 Task: Apply italic to description text.
Action: Mouse moved to (437, 335)
Screenshot: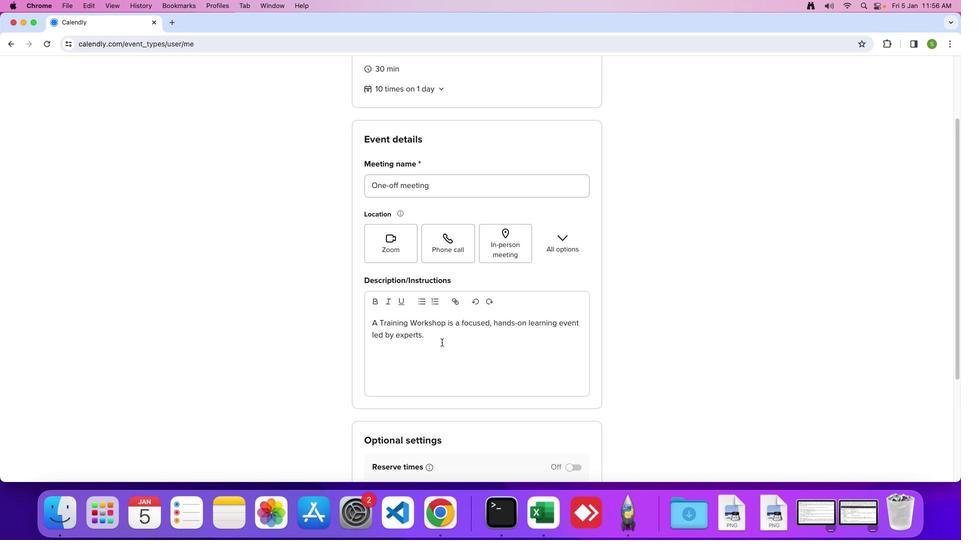 
Action: Mouse pressed left at (437, 335)
Screenshot: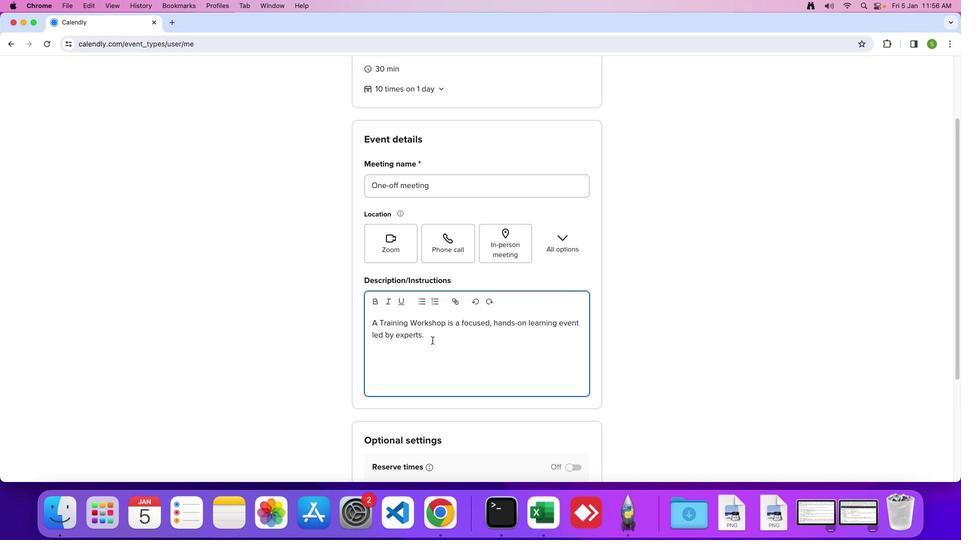 
Action: Mouse moved to (410, 308)
Screenshot: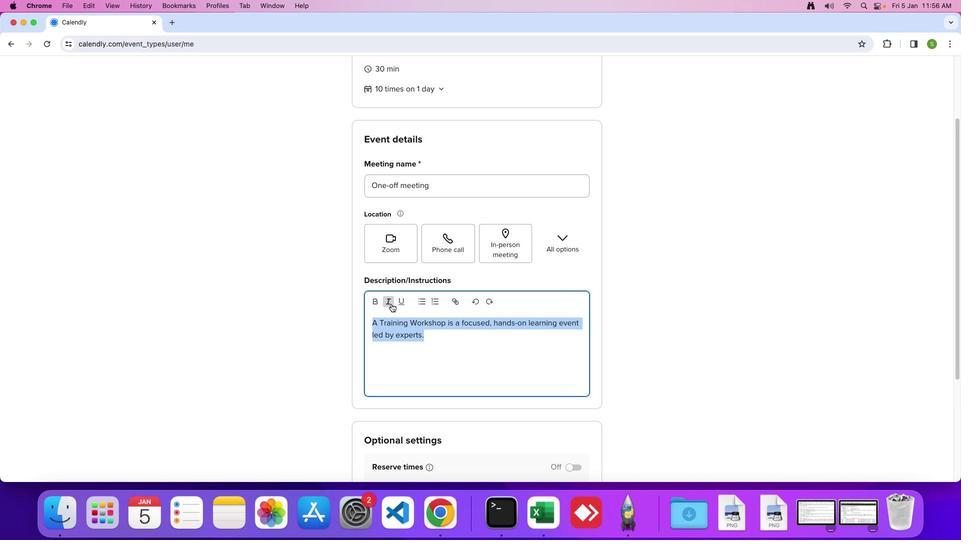 
Action: Mouse pressed left at (410, 308)
Screenshot: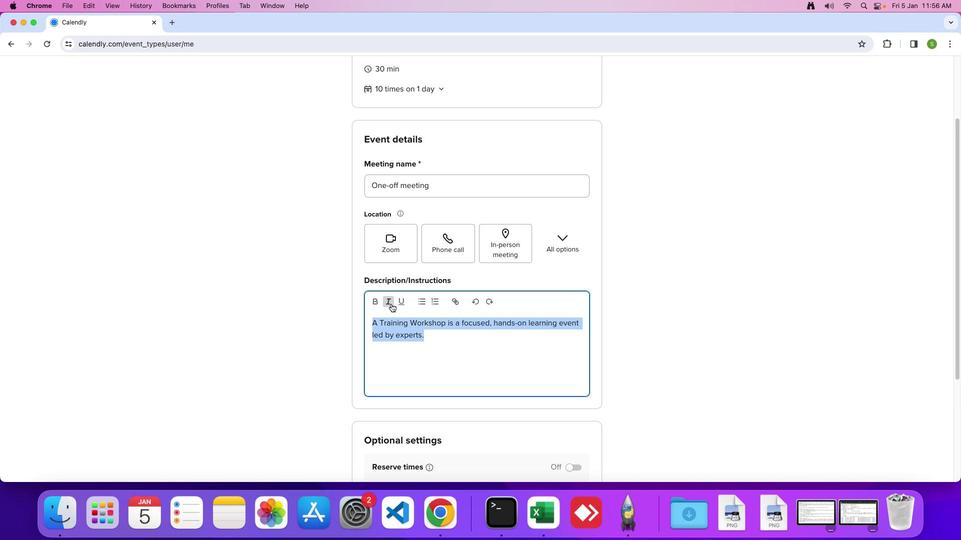 
Action: Mouse moved to (450, 342)
Screenshot: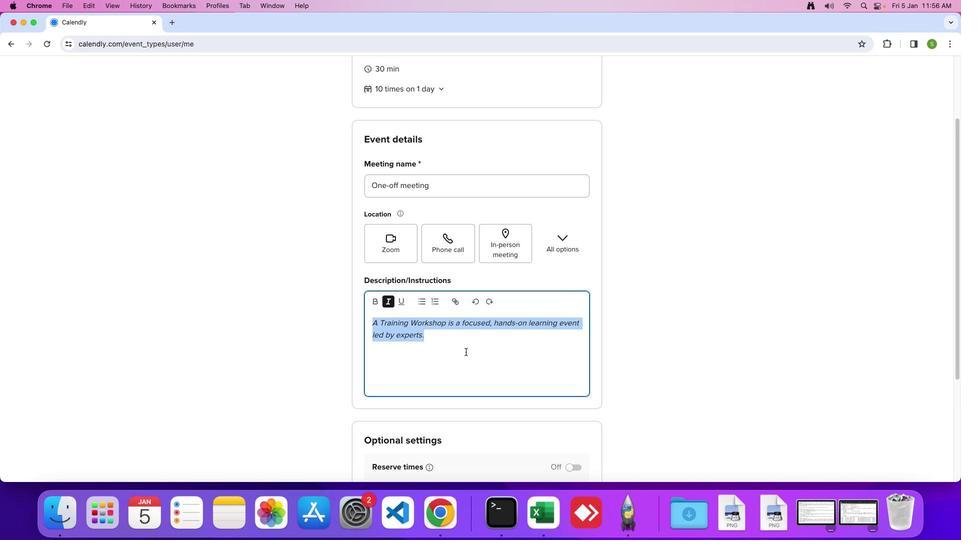 
Action: Mouse pressed left at (450, 342)
Screenshot: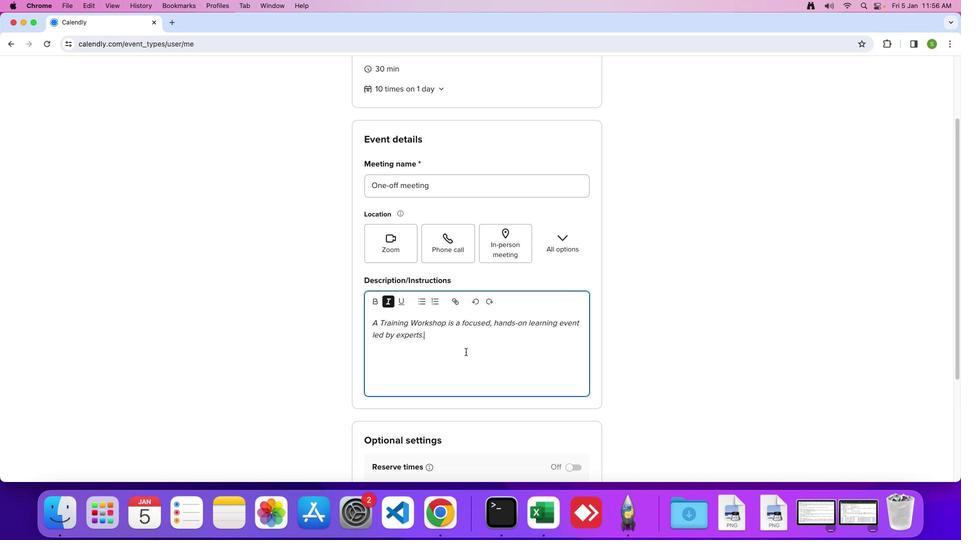 
Action: Mouse moved to (449, 342)
Screenshot: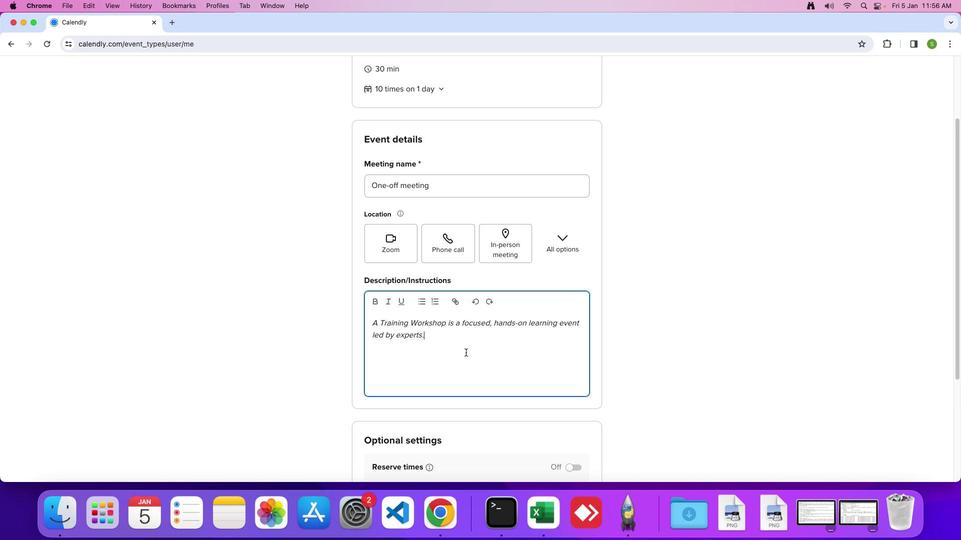 
